 Task: Open the event Casual Team Bonding Activity on '2023/11/13', change the date to 2023/10/08, change the font style of the description to Verdana, set the availability to Away, insert an emoji Yellow heart, logged in from the account softage.10@softage.net and add another guest for the event, softage.7@softage.net. Change the alignment of the event description to Align center.Change the font color of the description to Light Blue and select an event charm, 
Action: Mouse moved to (325, 152)
Screenshot: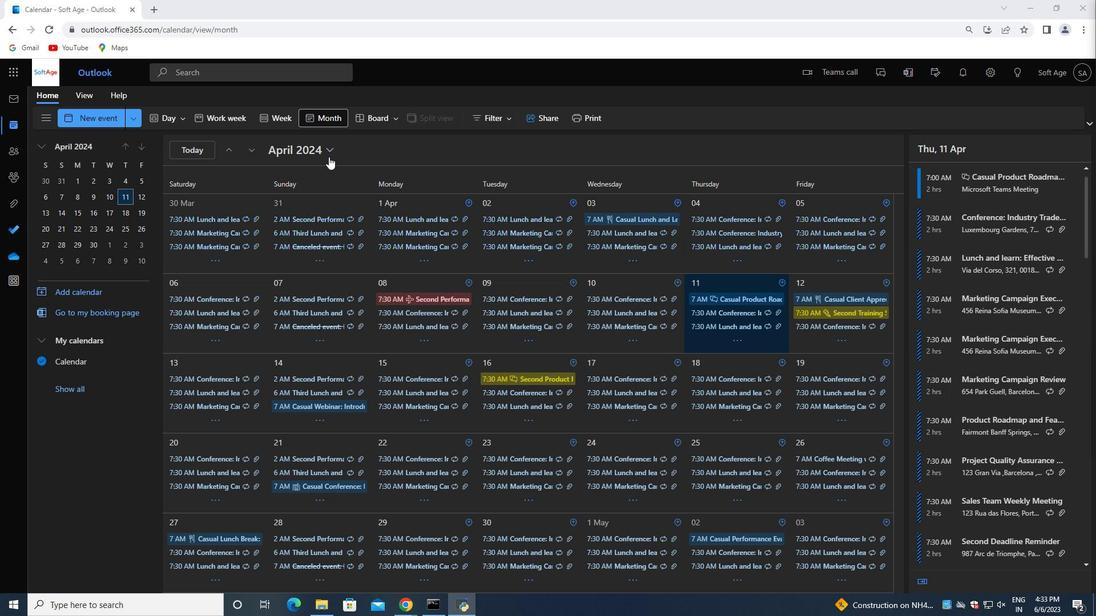 
Action: Mouse pressed left at (325, 152)
Screenshot: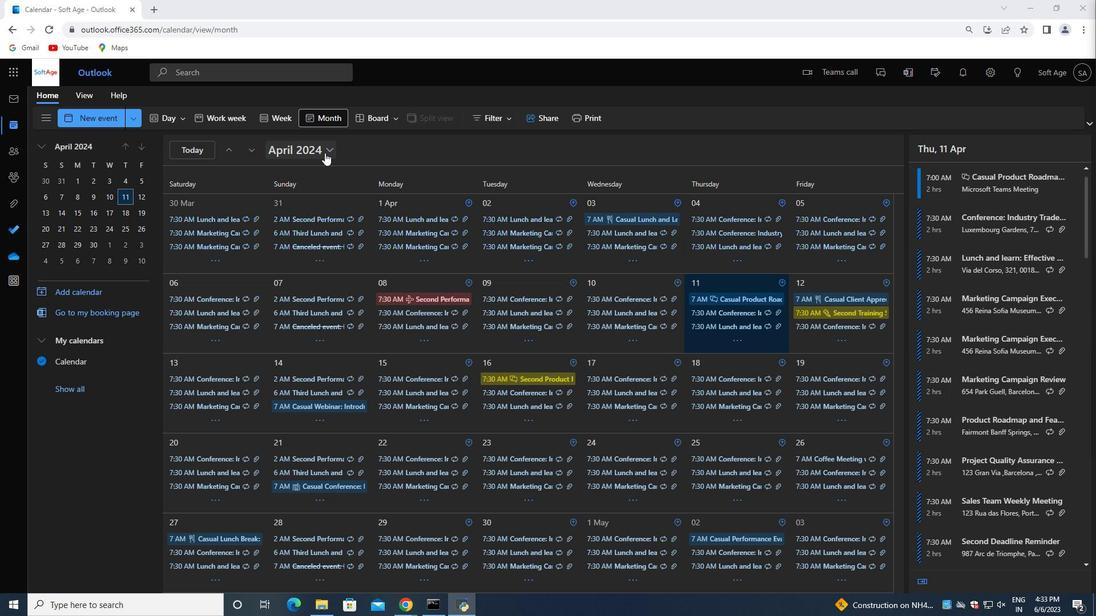 
Action: Mouse moved to (359, 183)
Screenshot: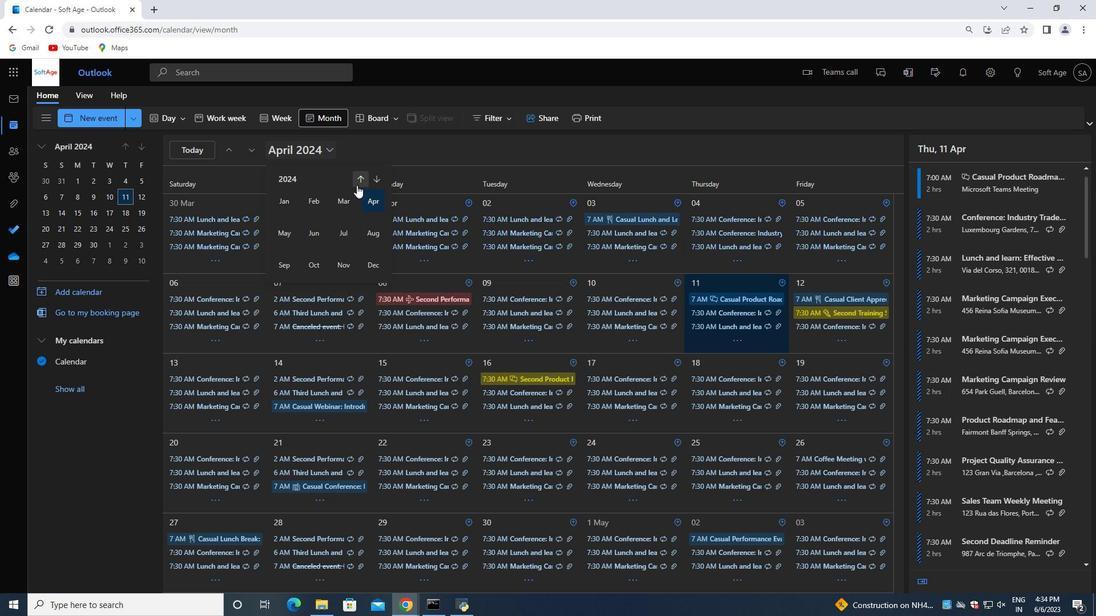 
Action: Mouse pressed left at (359, 183)
Screenshot: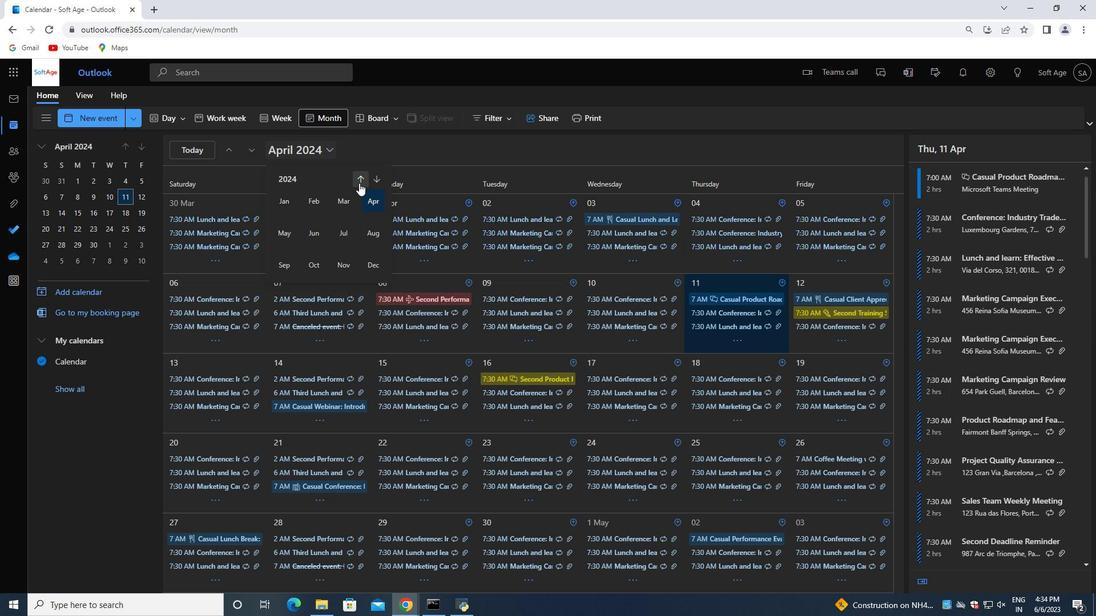 
Action: Mouse moved to (339, 263)
Screenshot: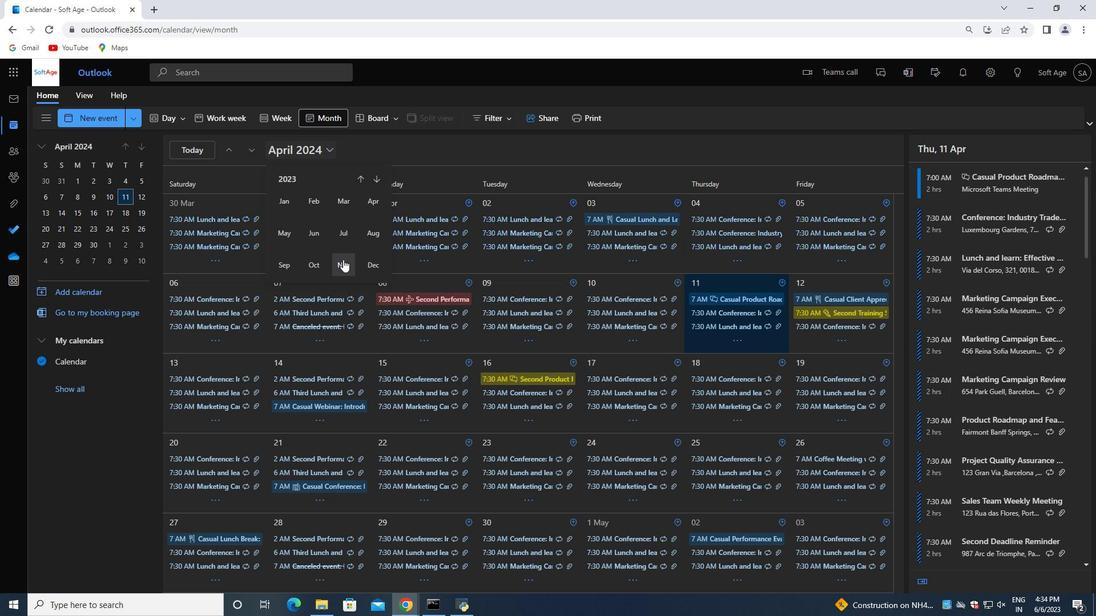 
Action: Mouse pressed left at (339, 263)
Screenshot: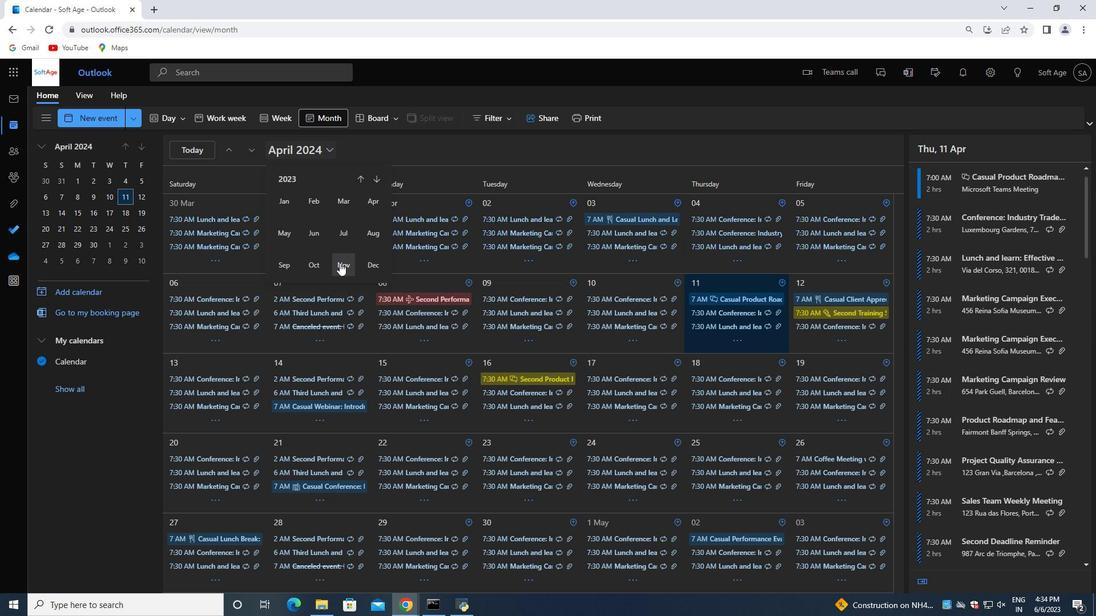 
Action: Mouse moved to (407, 365)
Screenshot: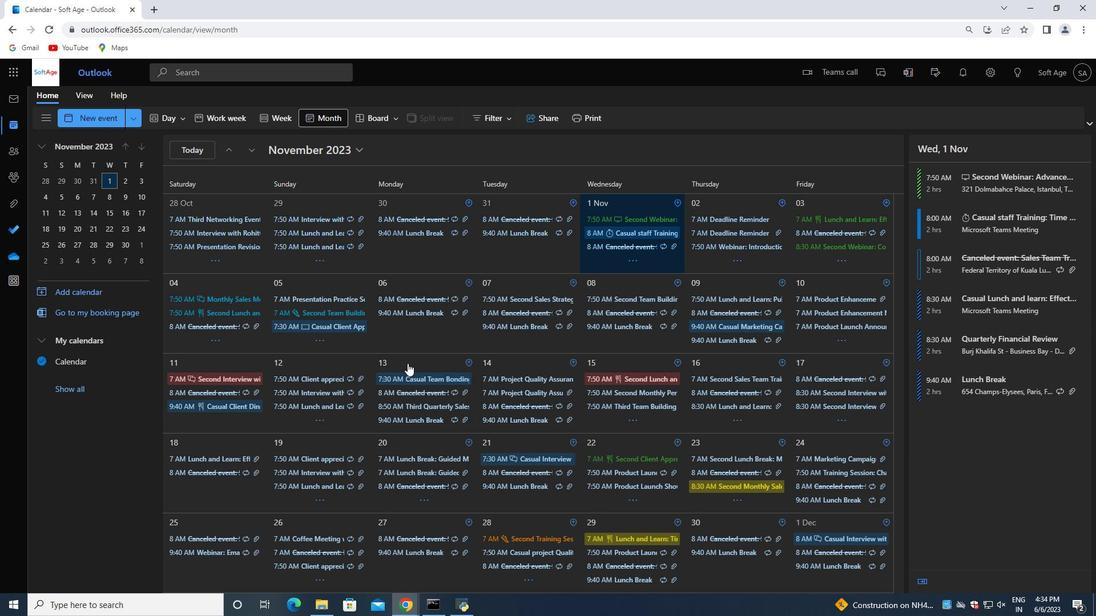 
Action: Mouse pressed left at (407, 365)
Screenshot: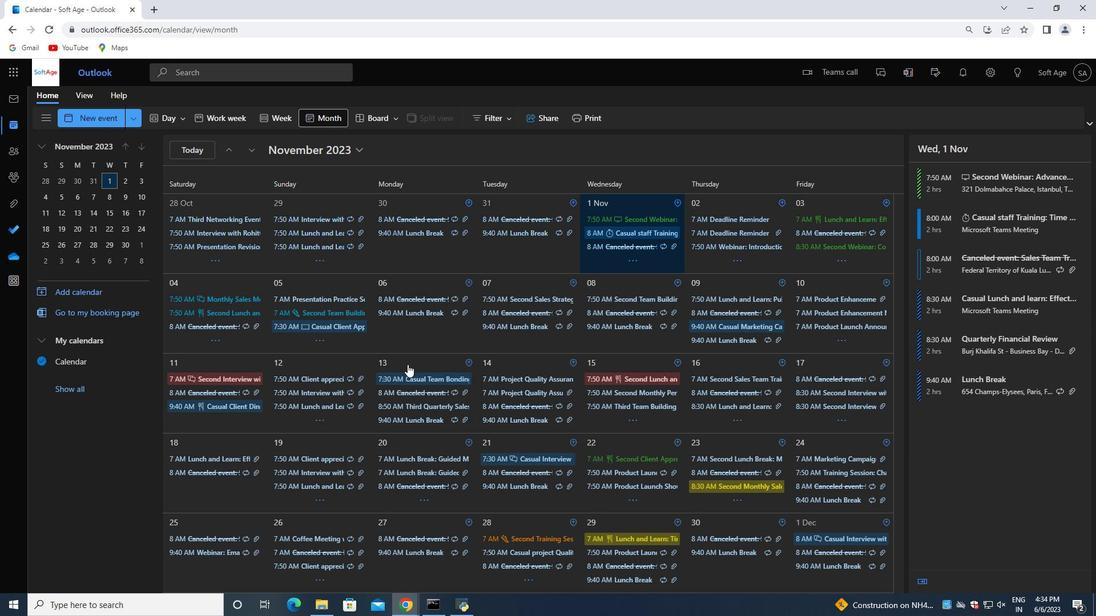 
Action: Mouse moved to (954, 194)
Screenshot: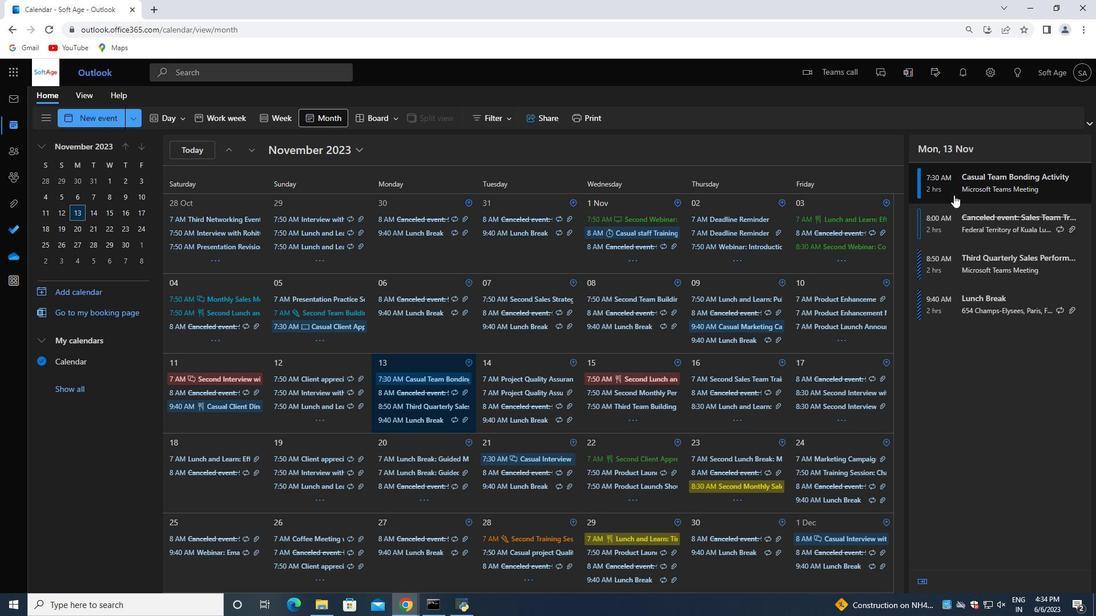 
Action: Mouse pressed left at (954, 194)
Screenshot: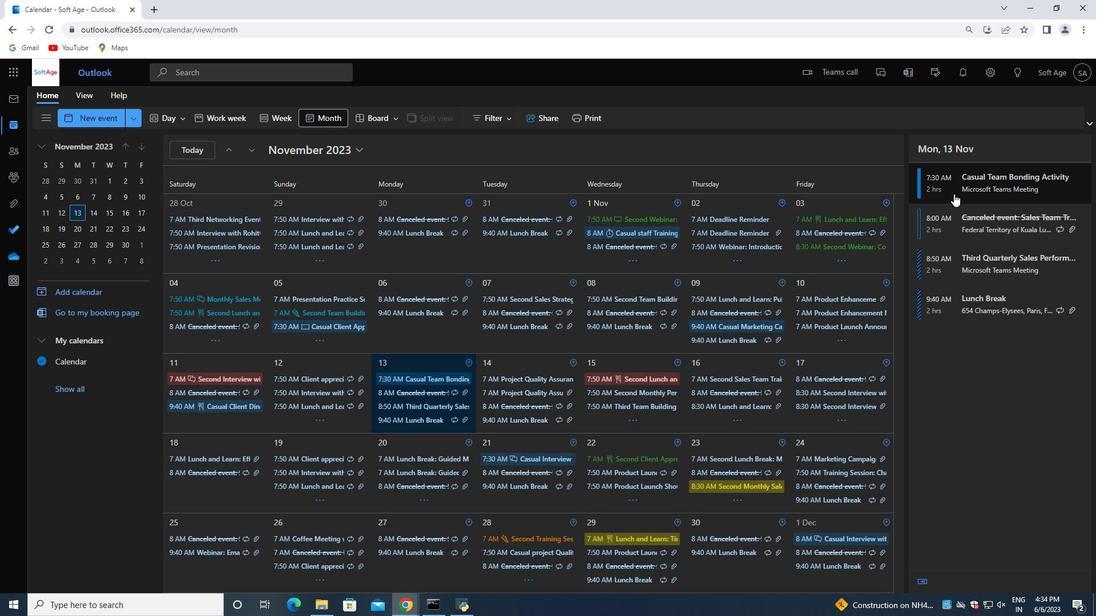 
Action: Mouse moved to (733, 274)
Screenshot: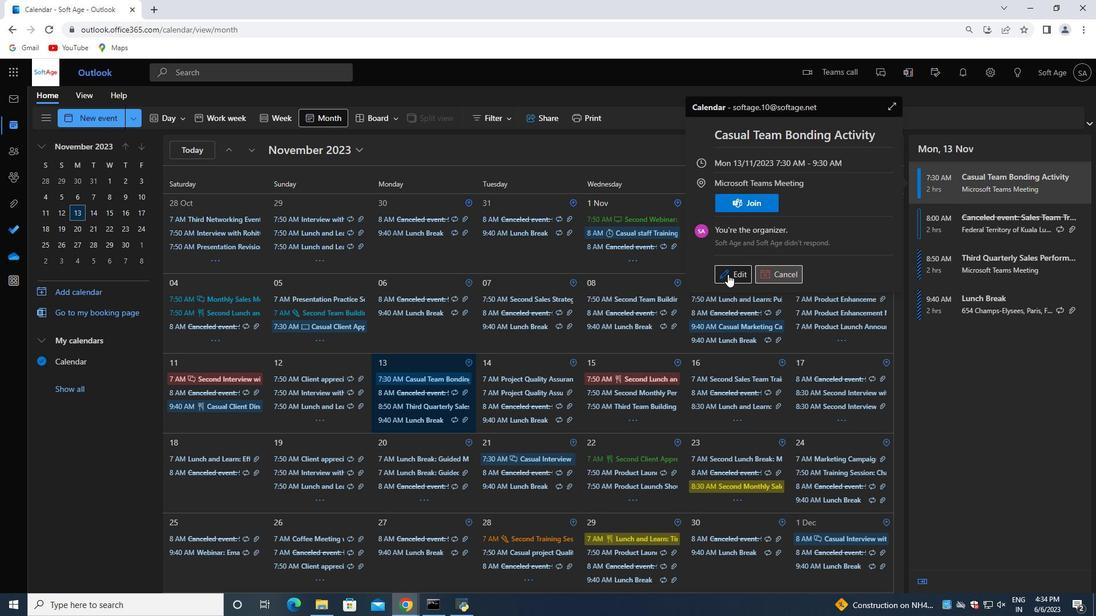 
Action: Mouse pressed left at (733, 274)
Screenshot: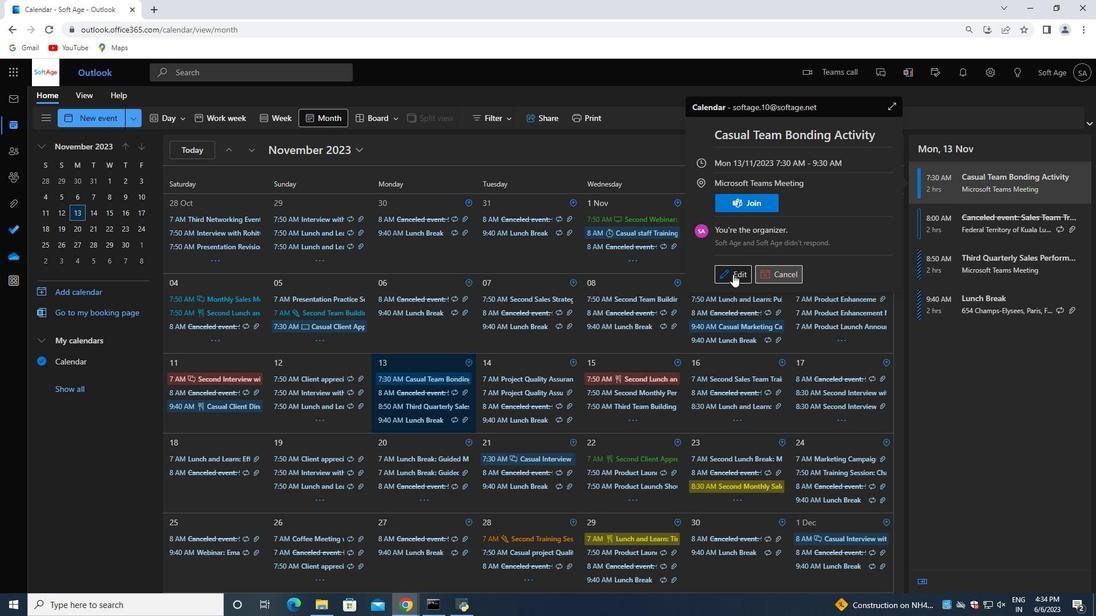 
Action: Mouse moved to (335, 315)
Screenshot: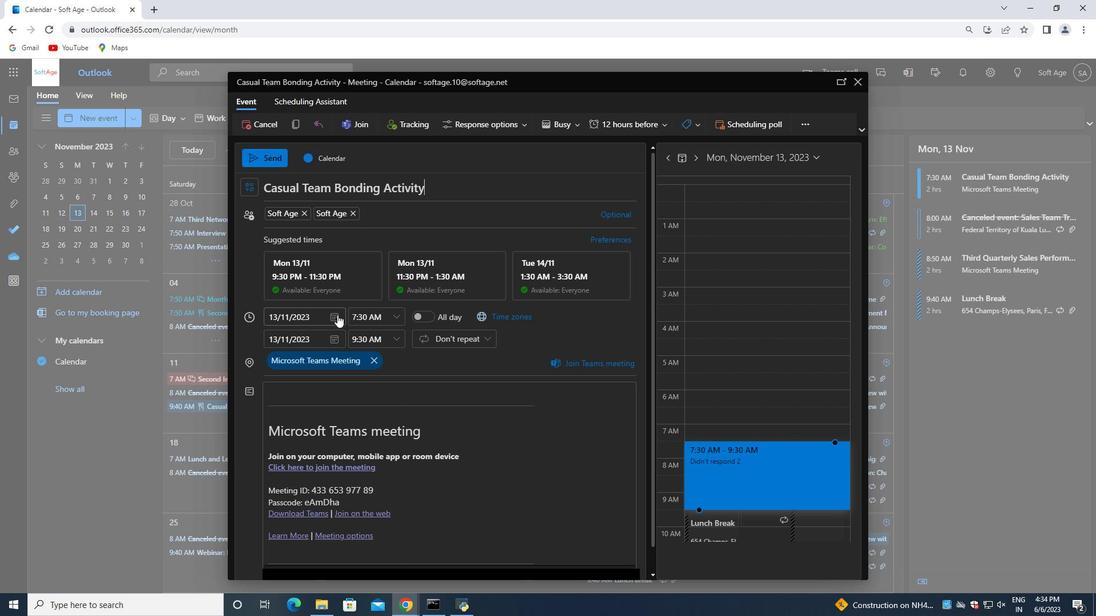 
Action: Mouse pressed left at (335, 315)
Screenshot: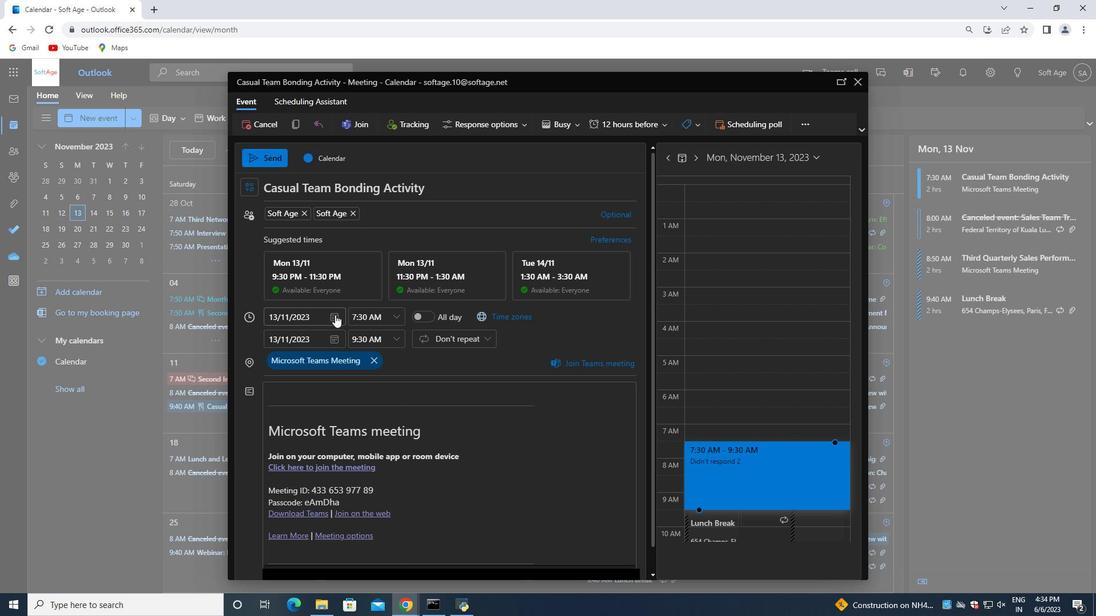 
Action: Mouse moved to (363, 345)
Screenshot: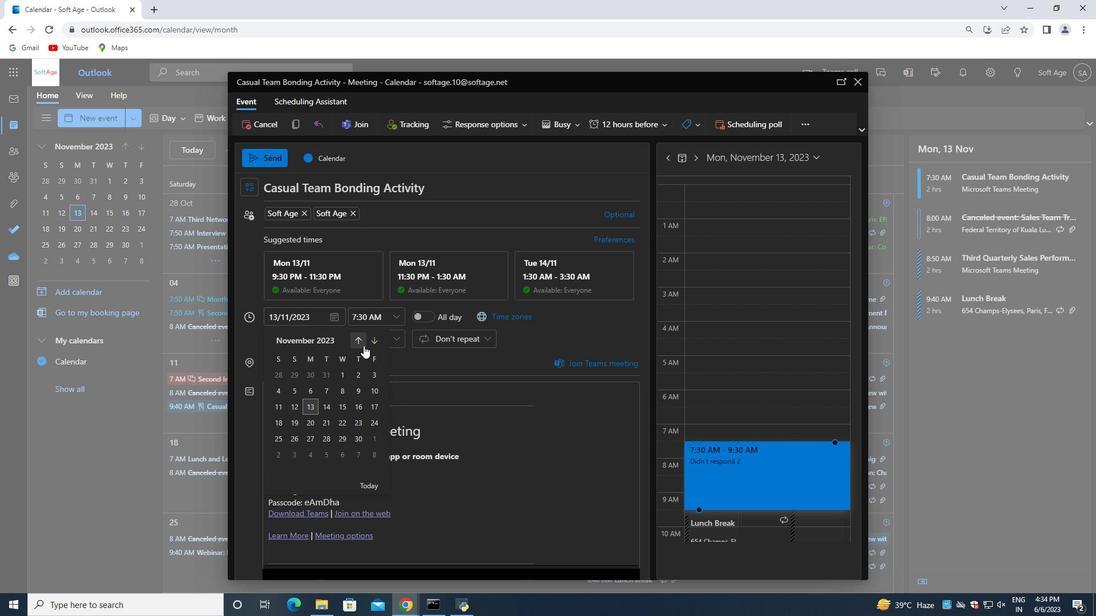 
Action: Mouse pressed left at (363, 345)
Screenshot: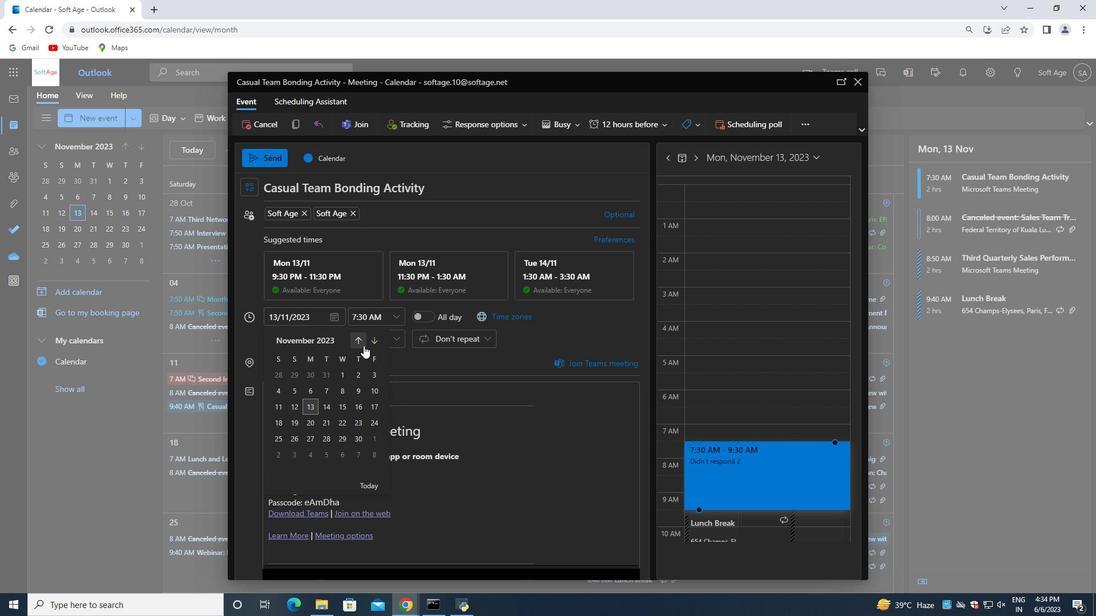 
Action: Mouse moved to (294, 385)
Screenshot: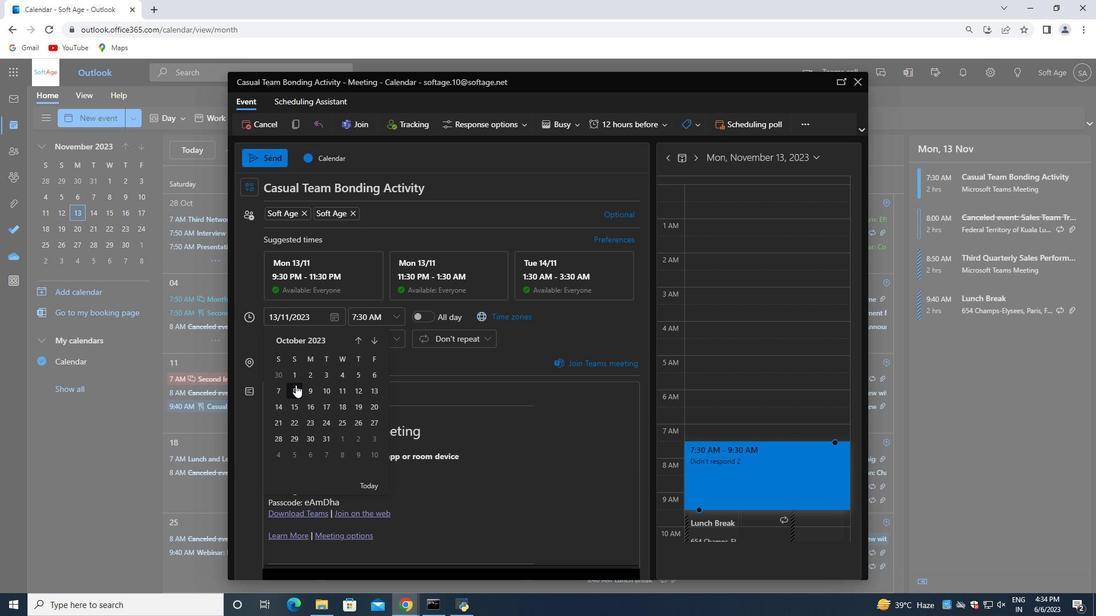 
Action: Mouse pressed left at (294, 385)
Screenshot: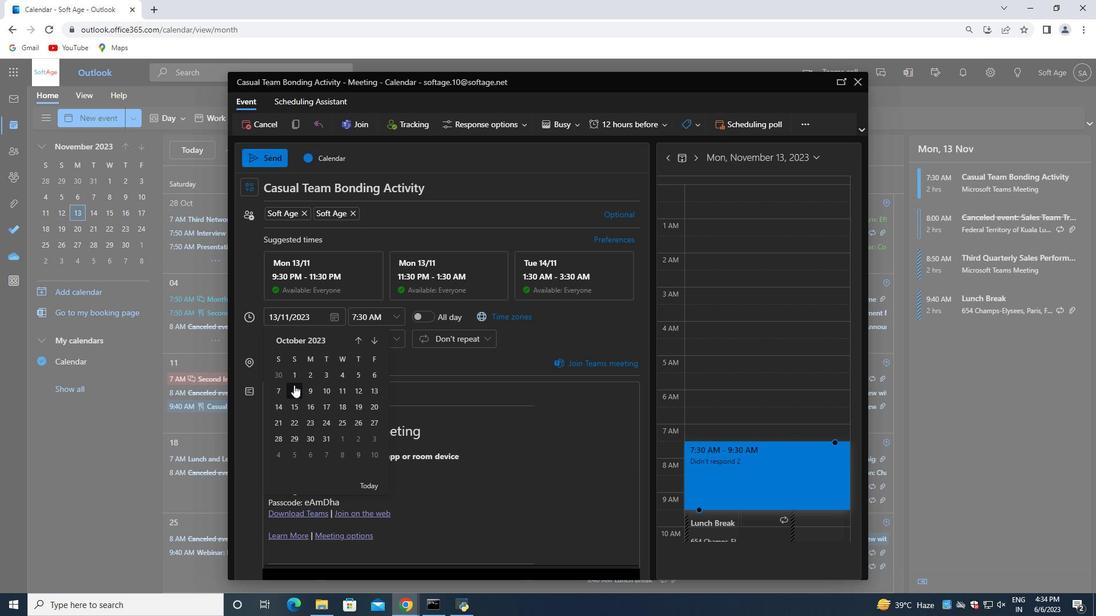 
Action: Mouse moved to (558, 126)
Screenshot: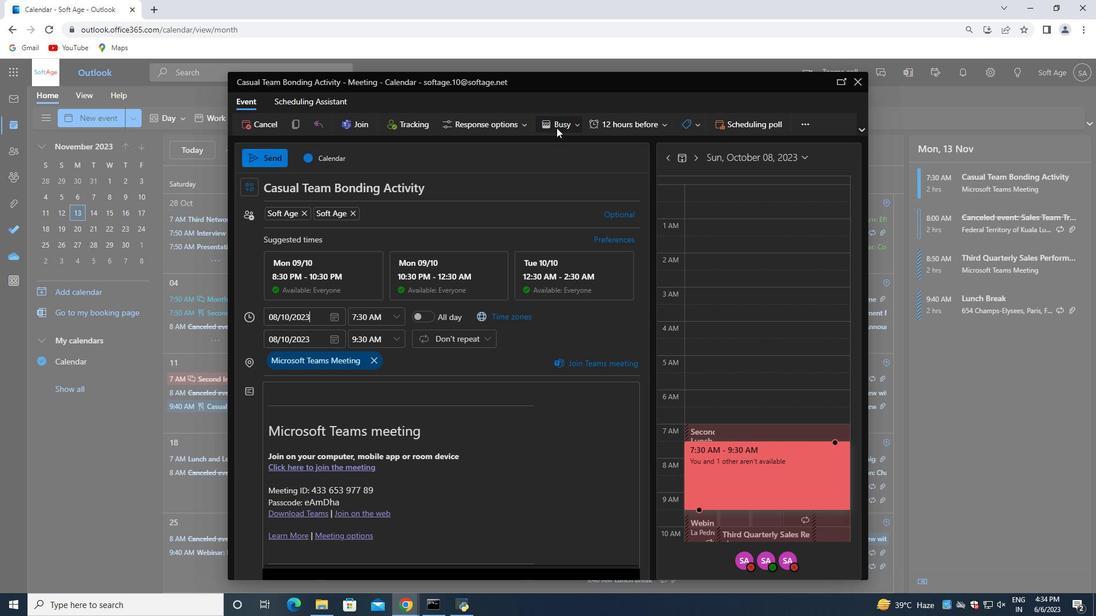 
Action: Mouse pressed left at (558, 126)
Screenshot: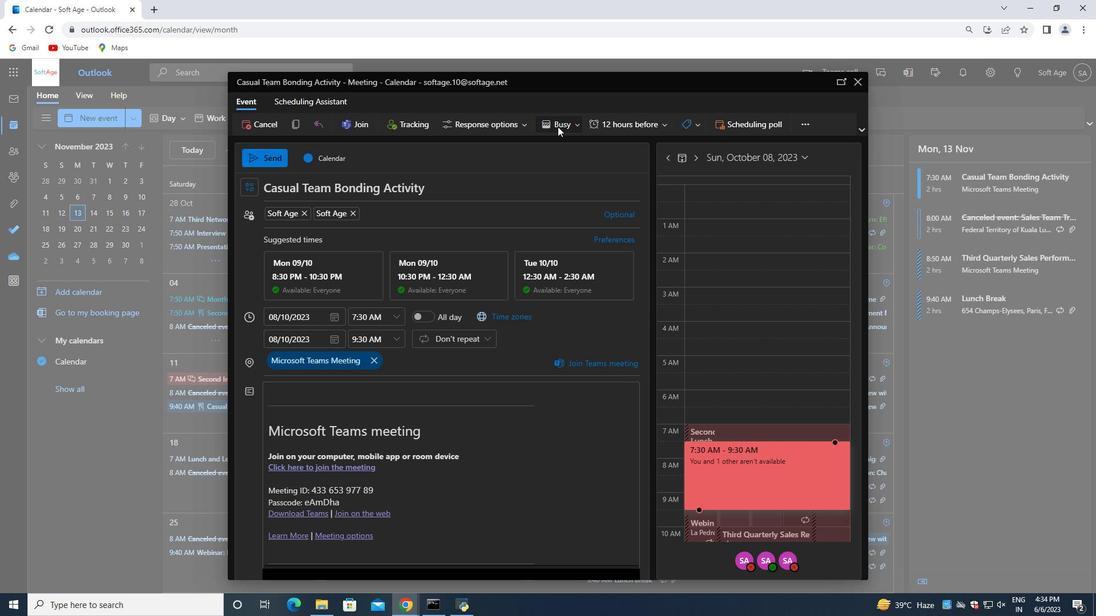 
Action: Mouse moved to (516, 229)
Screenshot: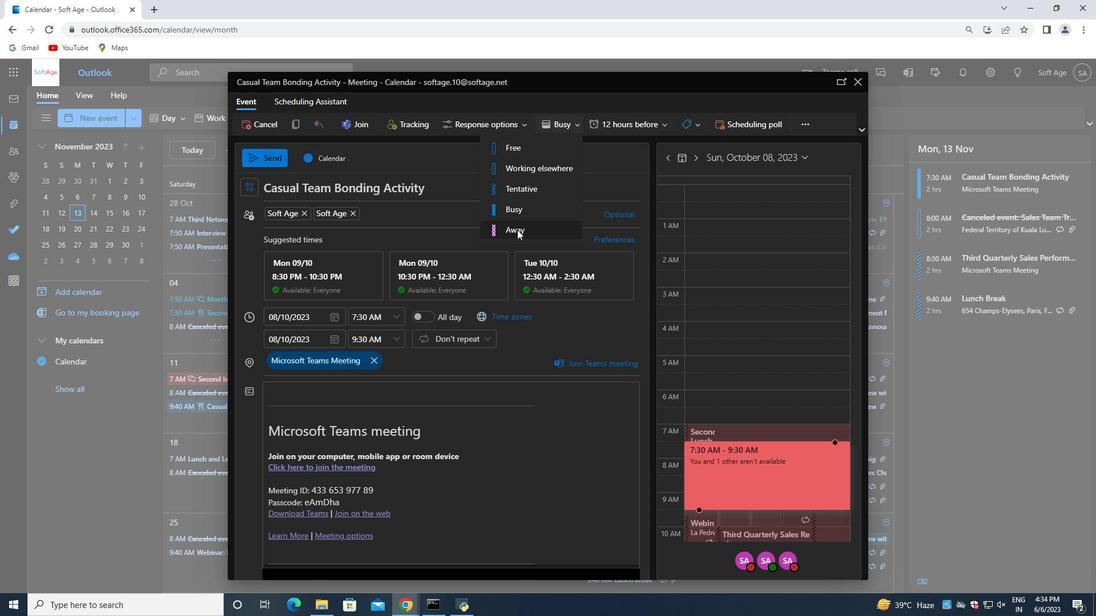 
Action: Mouse pressed left at (516, 229)
Screenshot: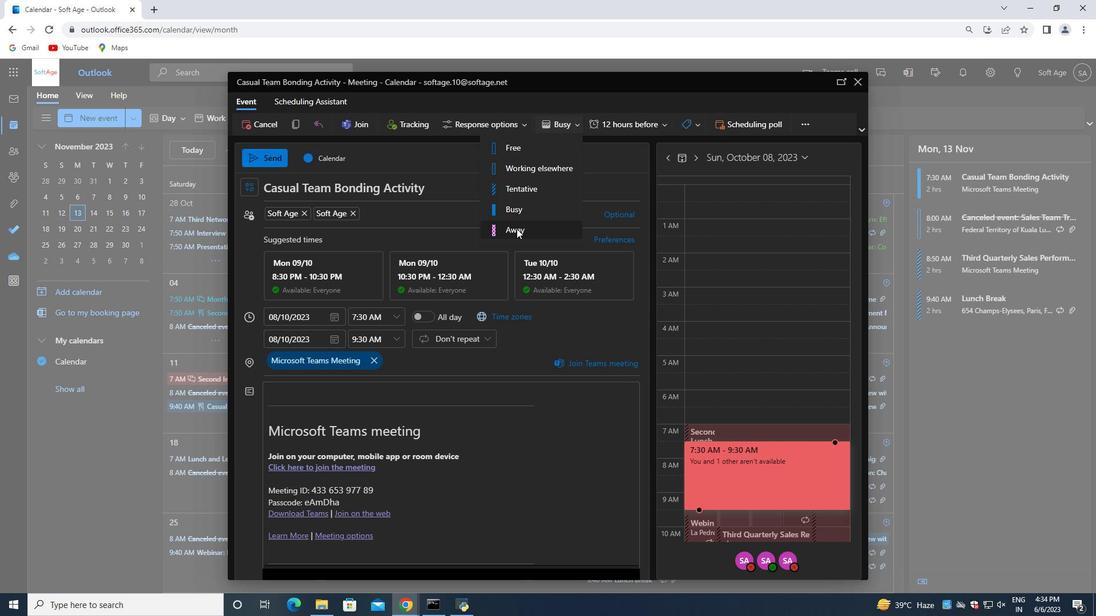 
Action: Mouse moved to (400, 215)
Screenshot: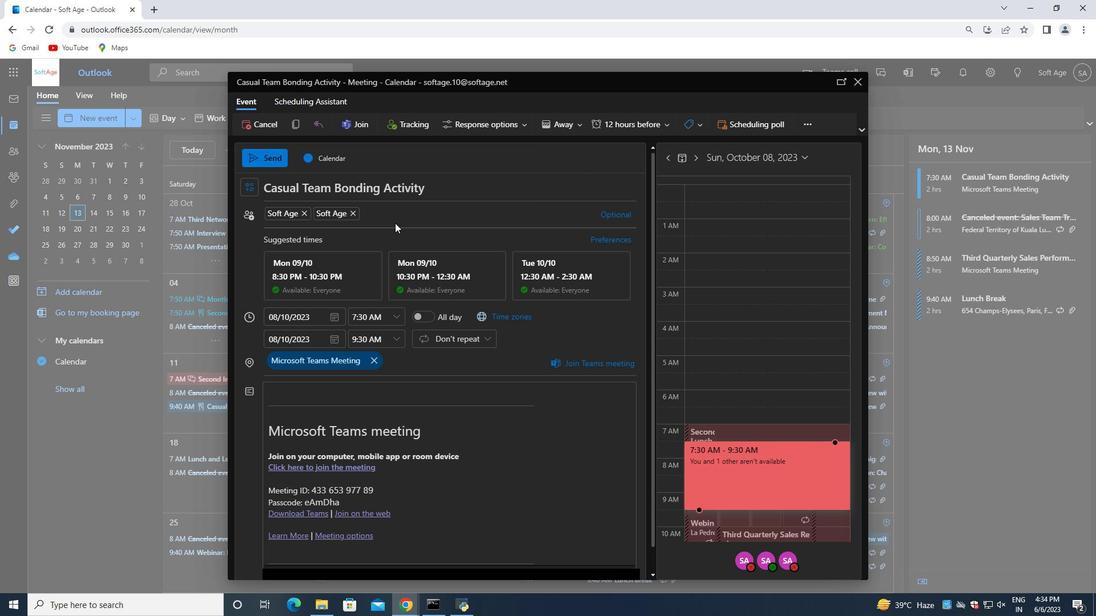 
Action: Mouse pressed left at (400, 215)
Screenshot: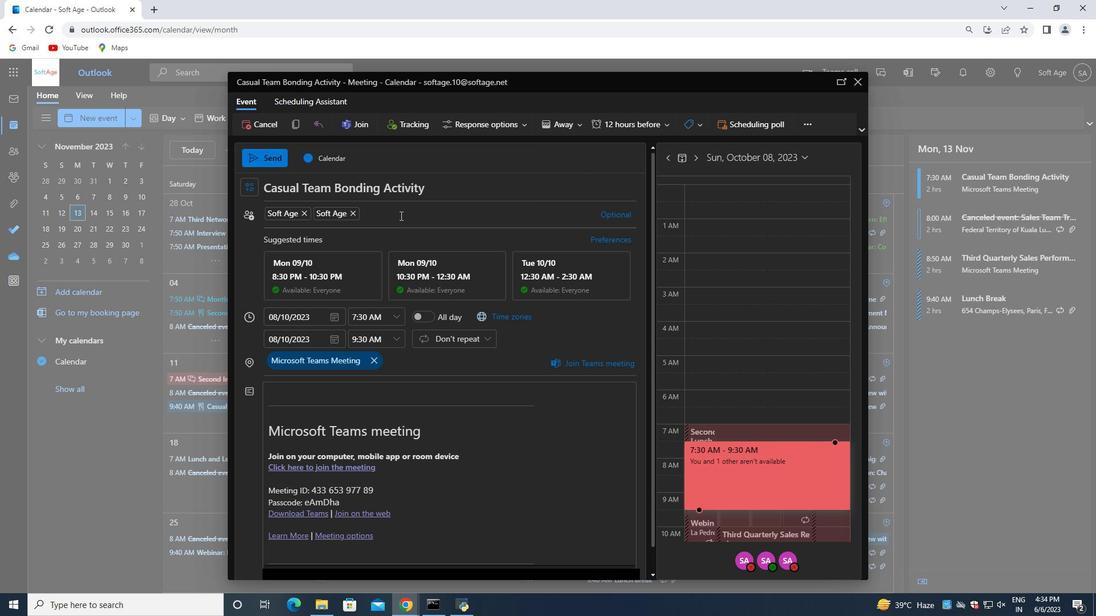 
Action: Key pressed softage.7<Key.shift>@softage.net<Key.enter>
Screenshot: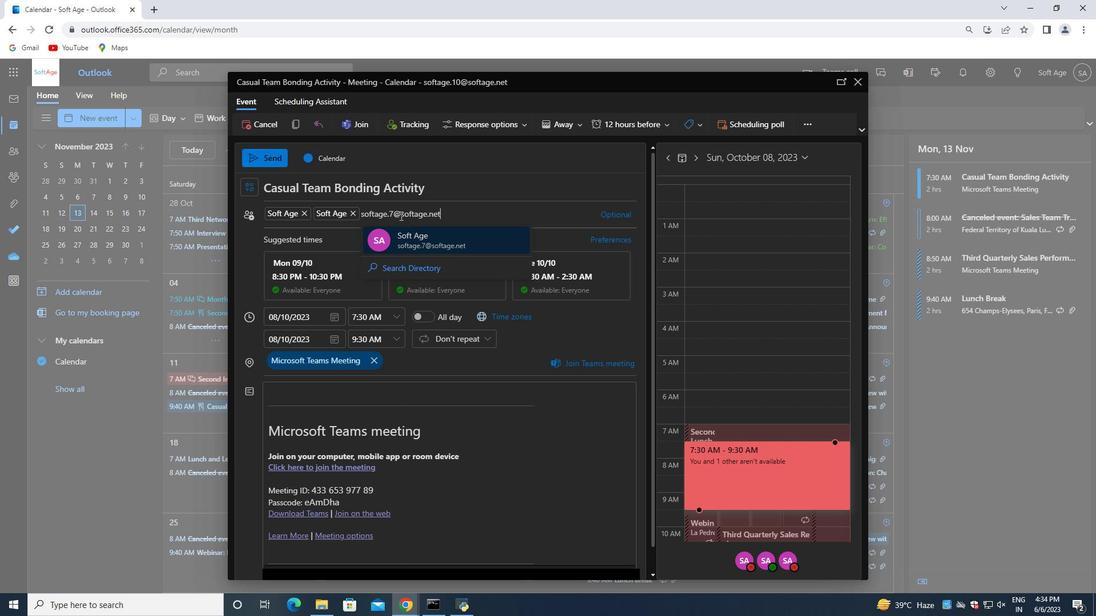 
Action: Mouse moved to (265, 155)
Screenshot: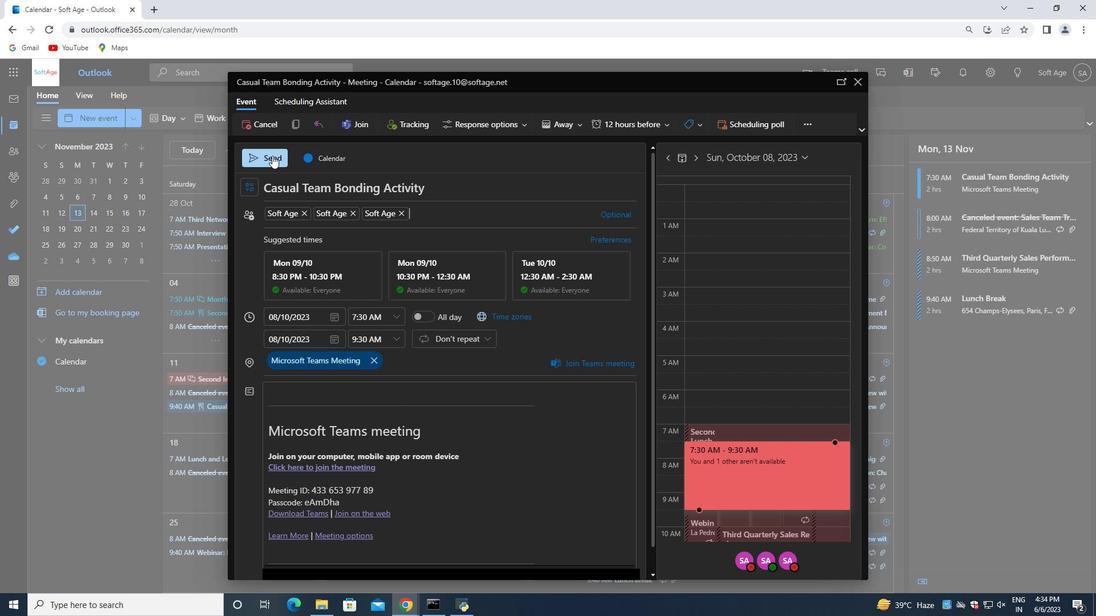 
Action: Mouse pressed left at (265, 155)
Screenshot: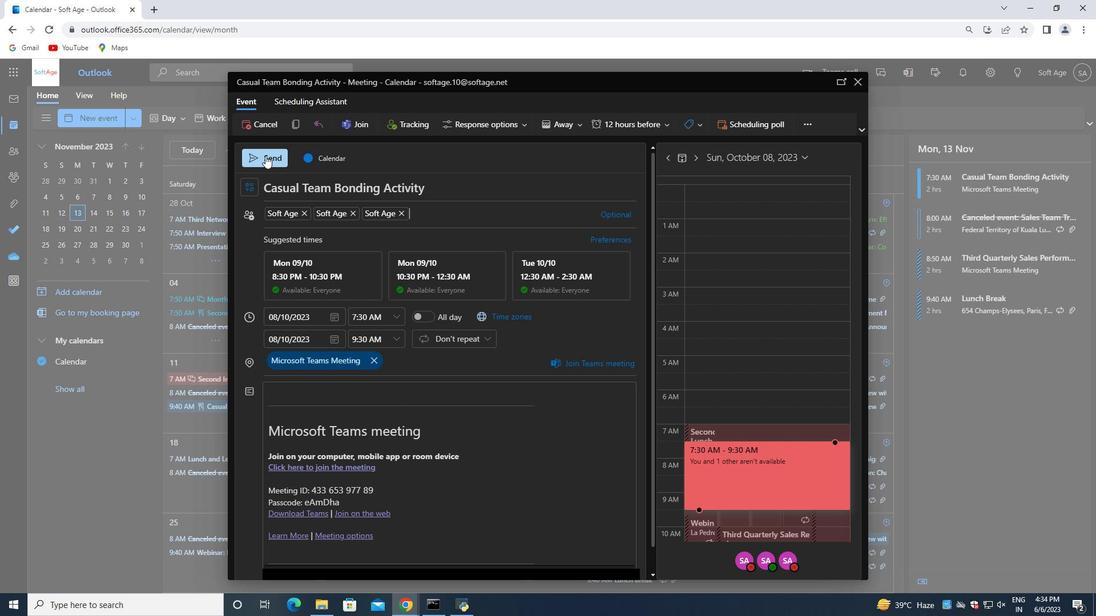
